 Task: In new connection recomendation choose email frequency weekly.
Action: Mouse moved to (824, 86)
Screenshot: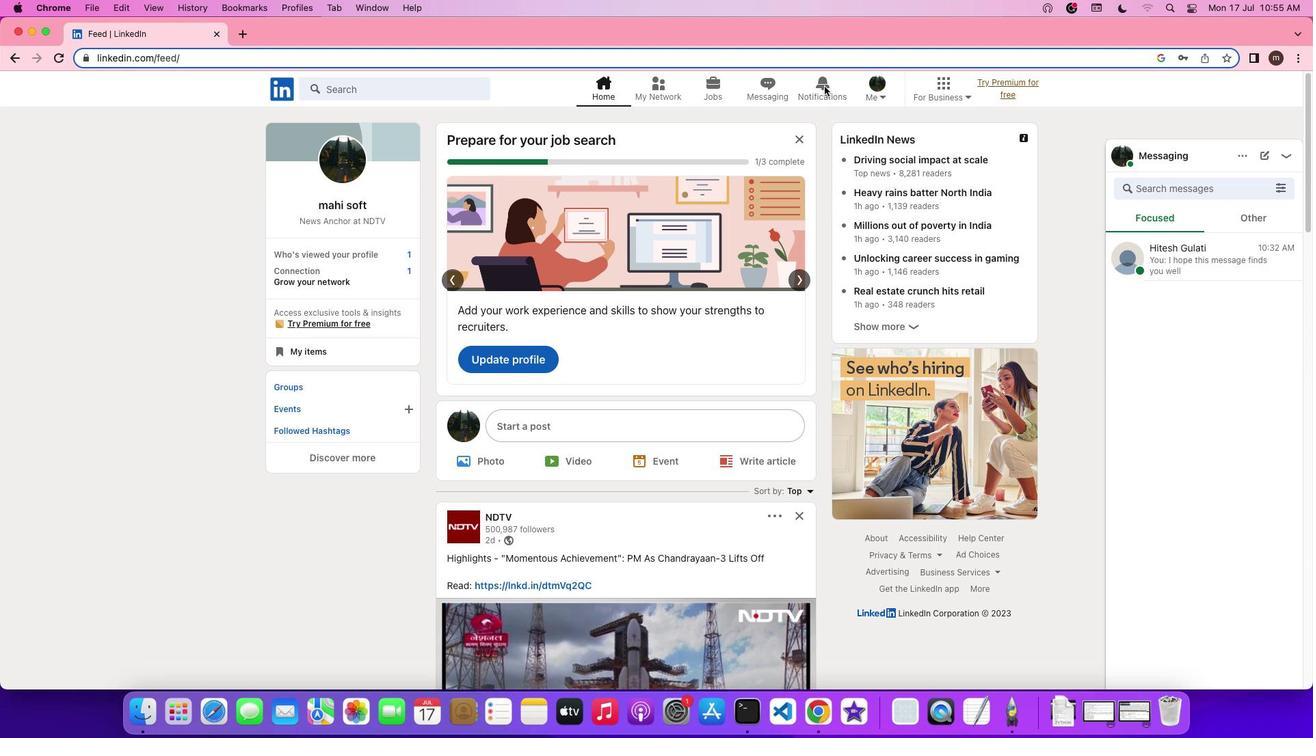 
Action: Mouse pressed left at (824, 86)
Screenshot: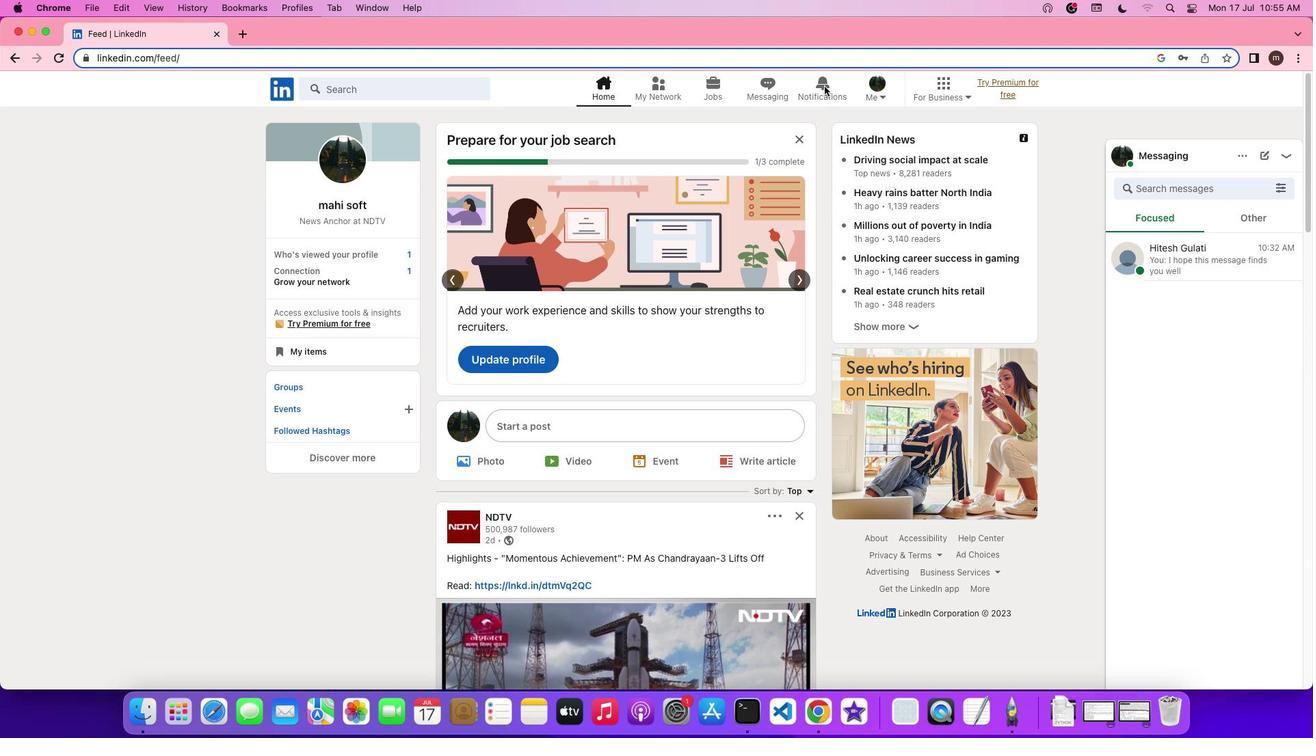 
Action: Mouse pressed left at (824, 86)
Screenshot: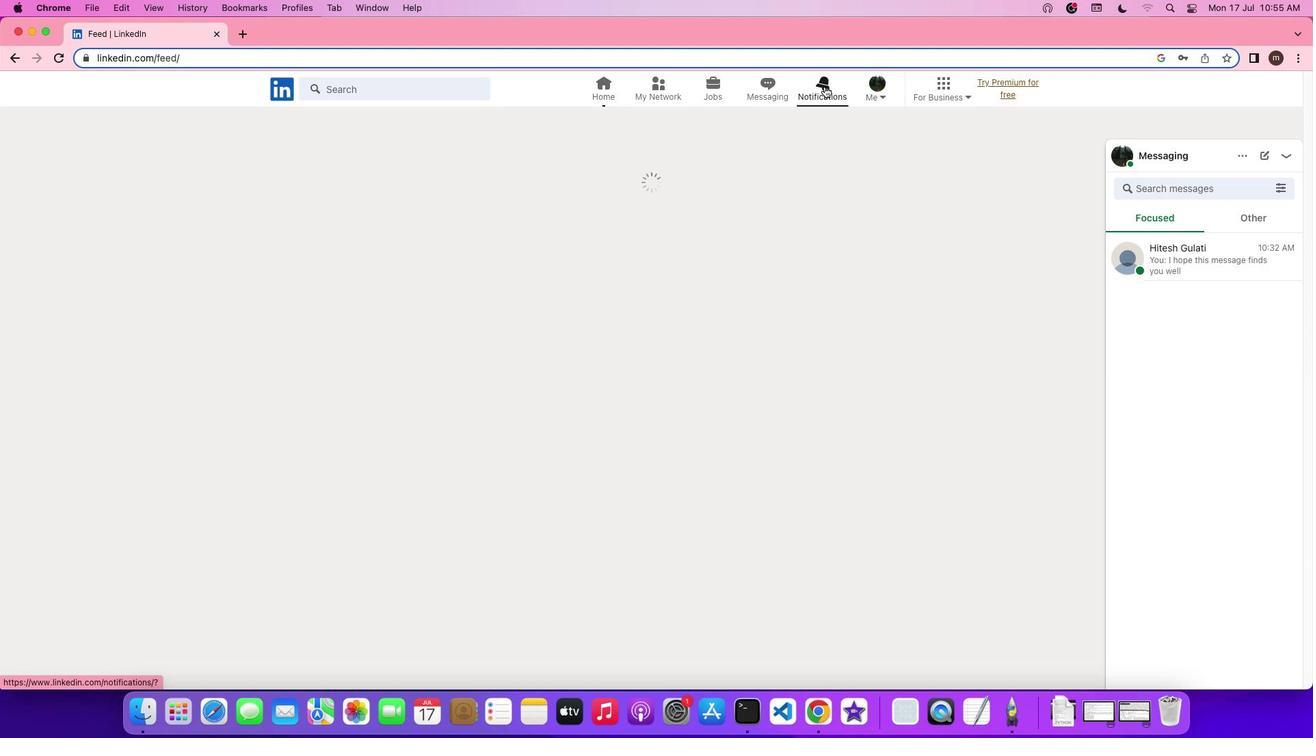 
Action: Mouse moved to (298, 173)
Screenshot: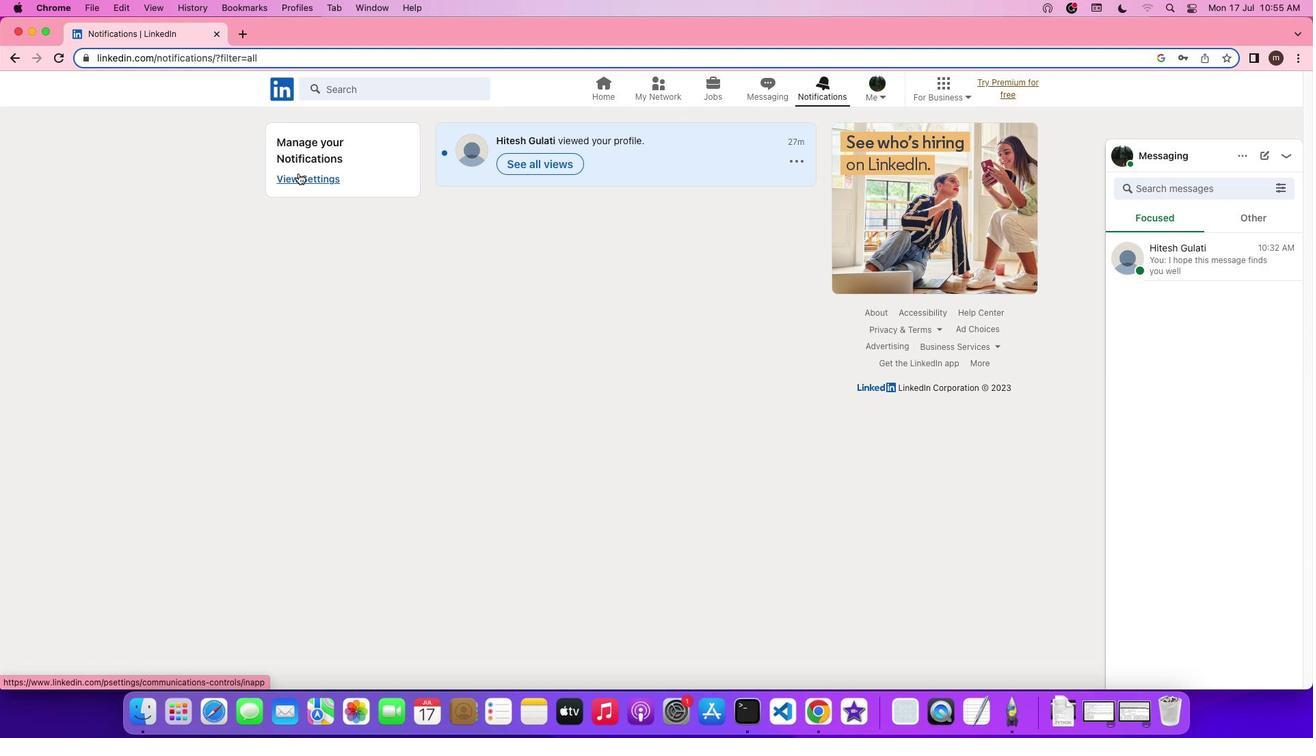 
Action: Mouse pressed left at (298, 173)
Screenshot: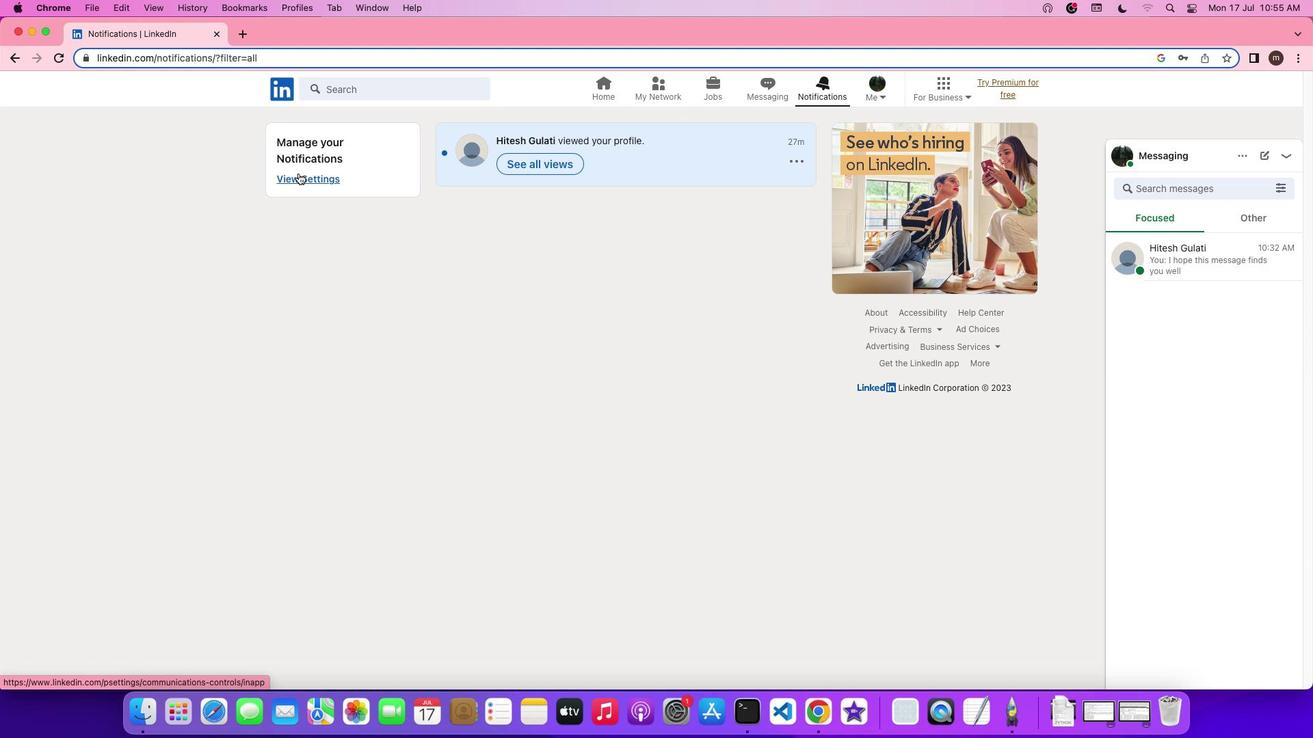 
Action: Mouse moved to (590, 305)
Screenshot: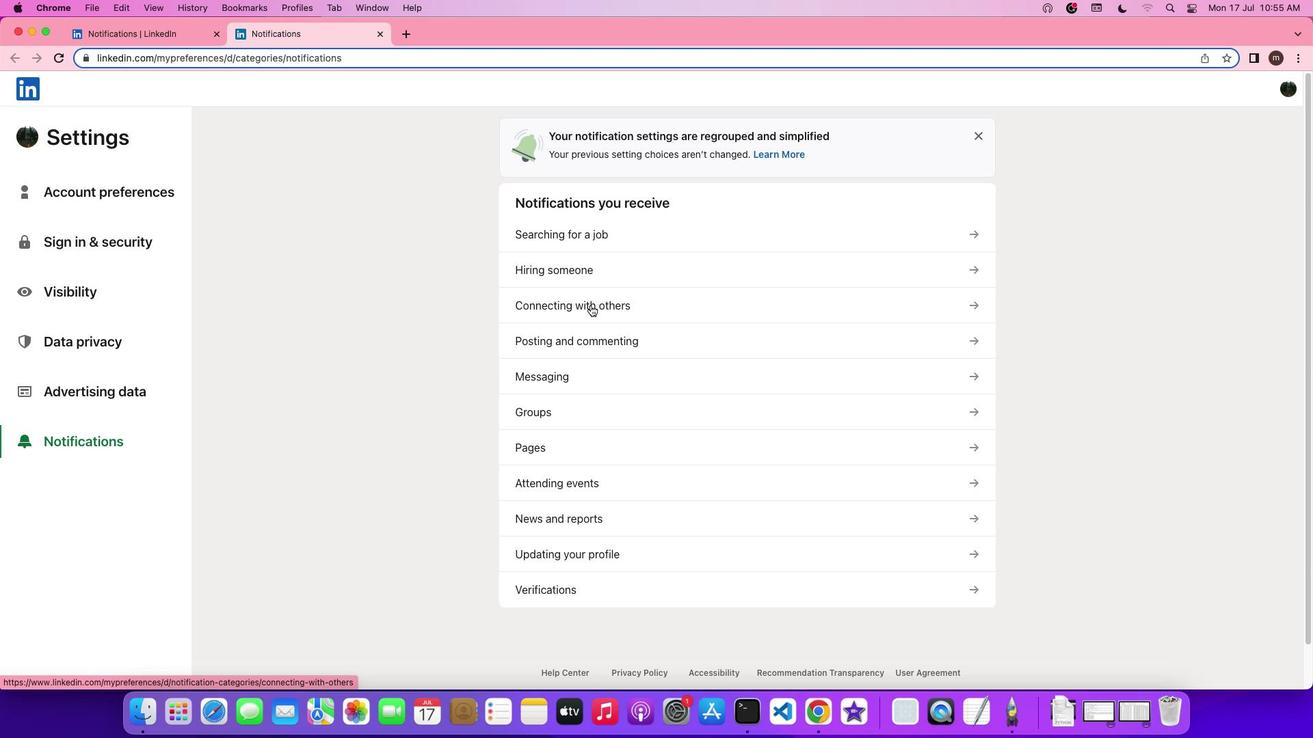 
Action: Mouse pressed left at (590, 305)
Screenshot: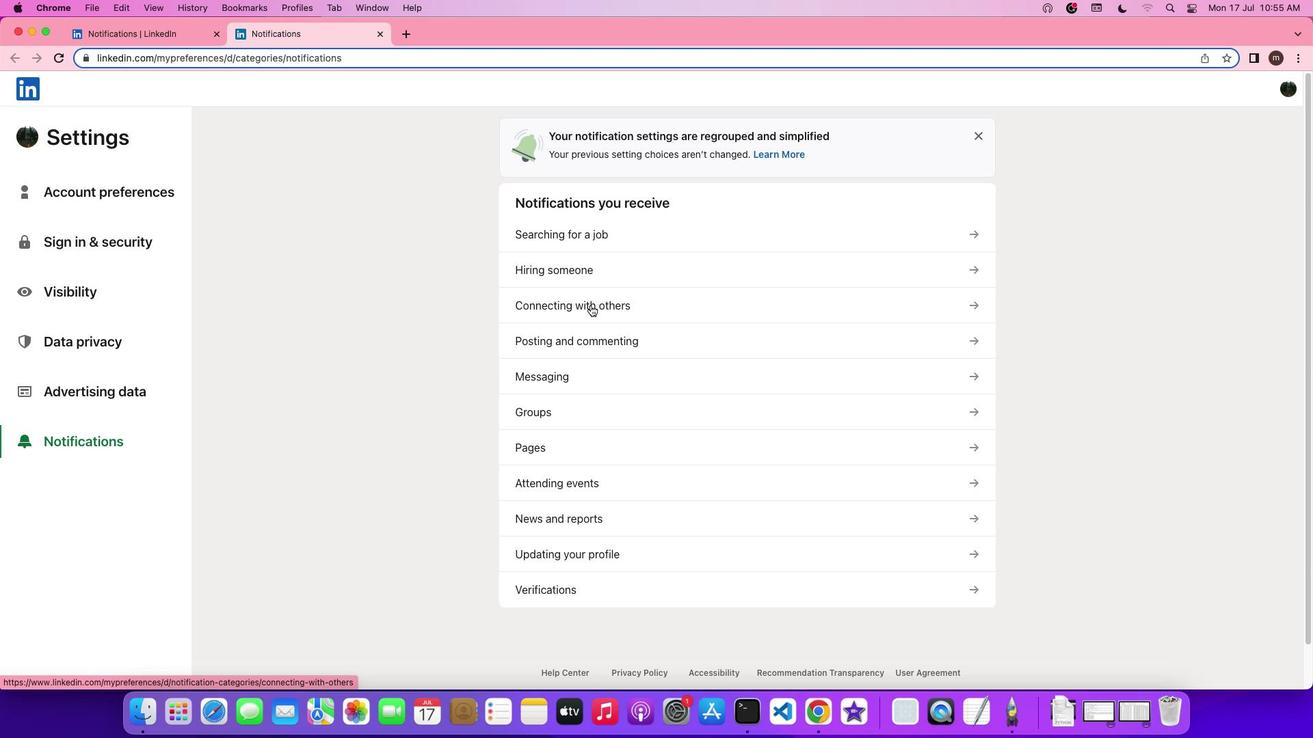 
Action: Mouse moved to (596, 315)
Screenshot: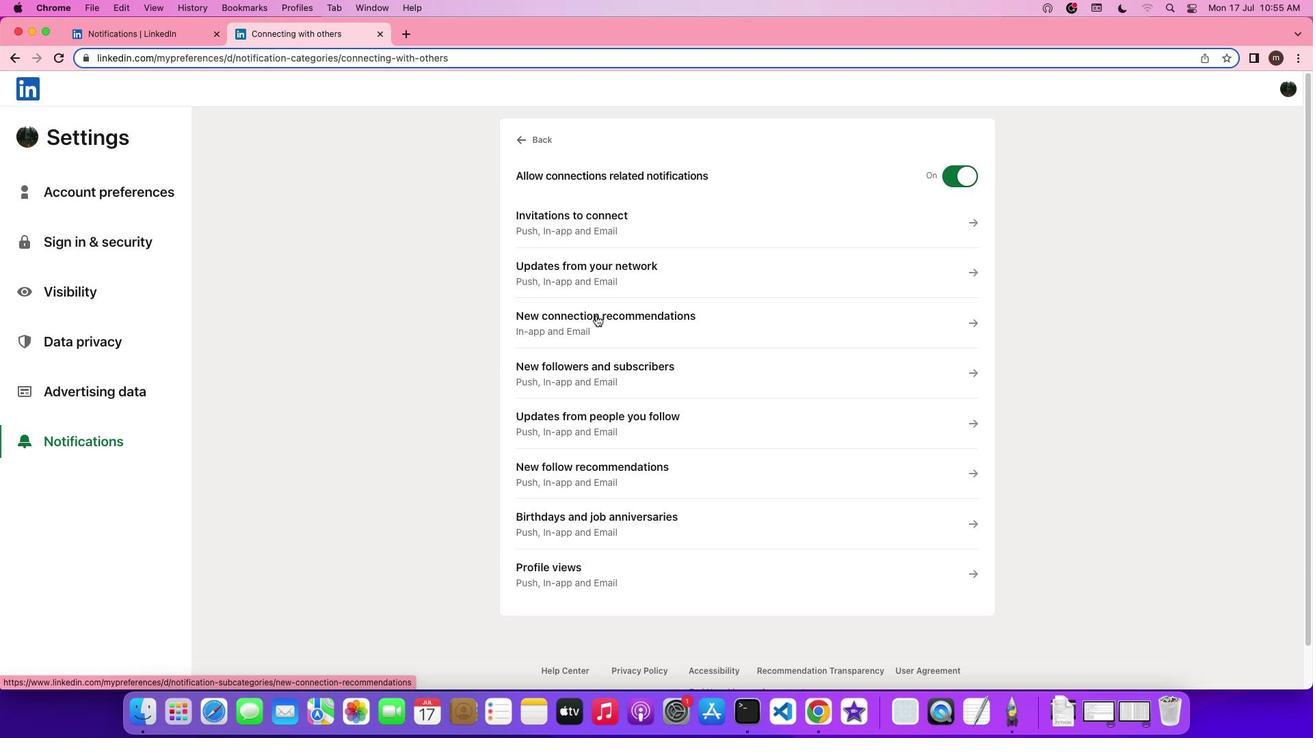 
Action: Mouse pressed left at (596, 315)
Screenshot: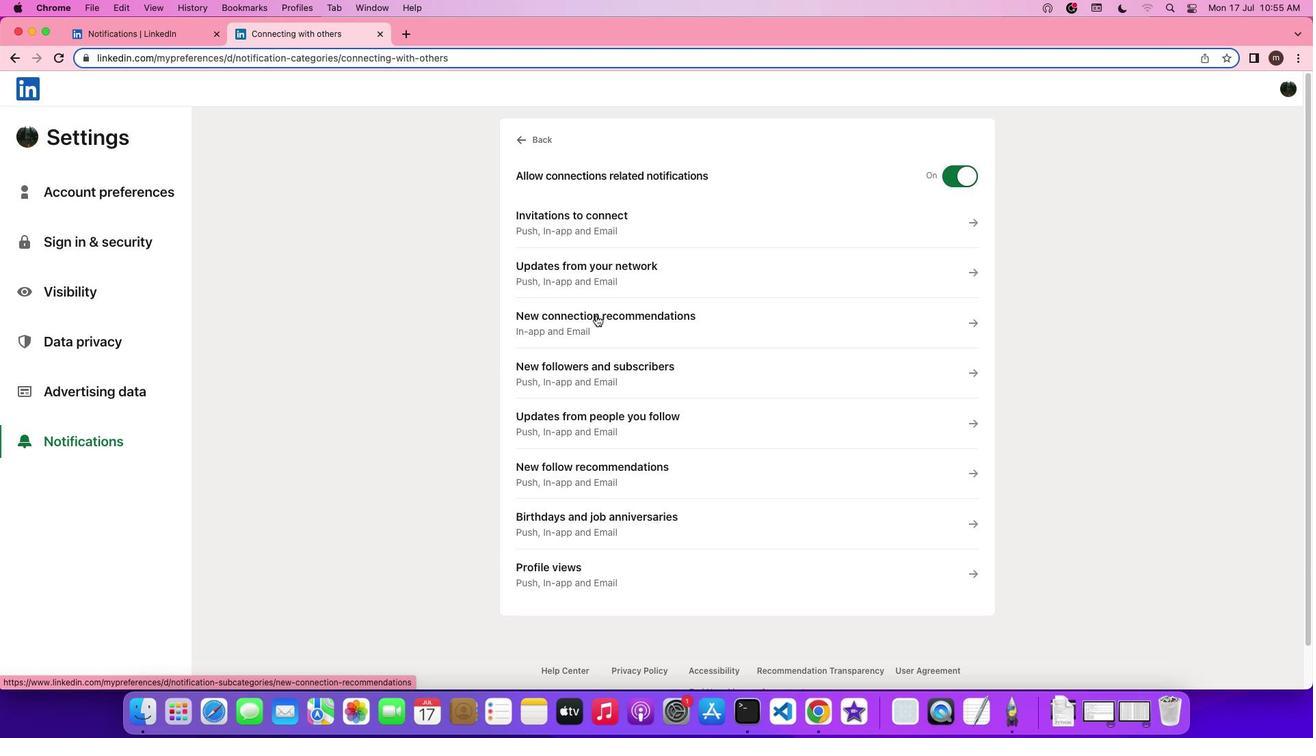 
Action: Mouse moved to (535, 496)
Screenshot: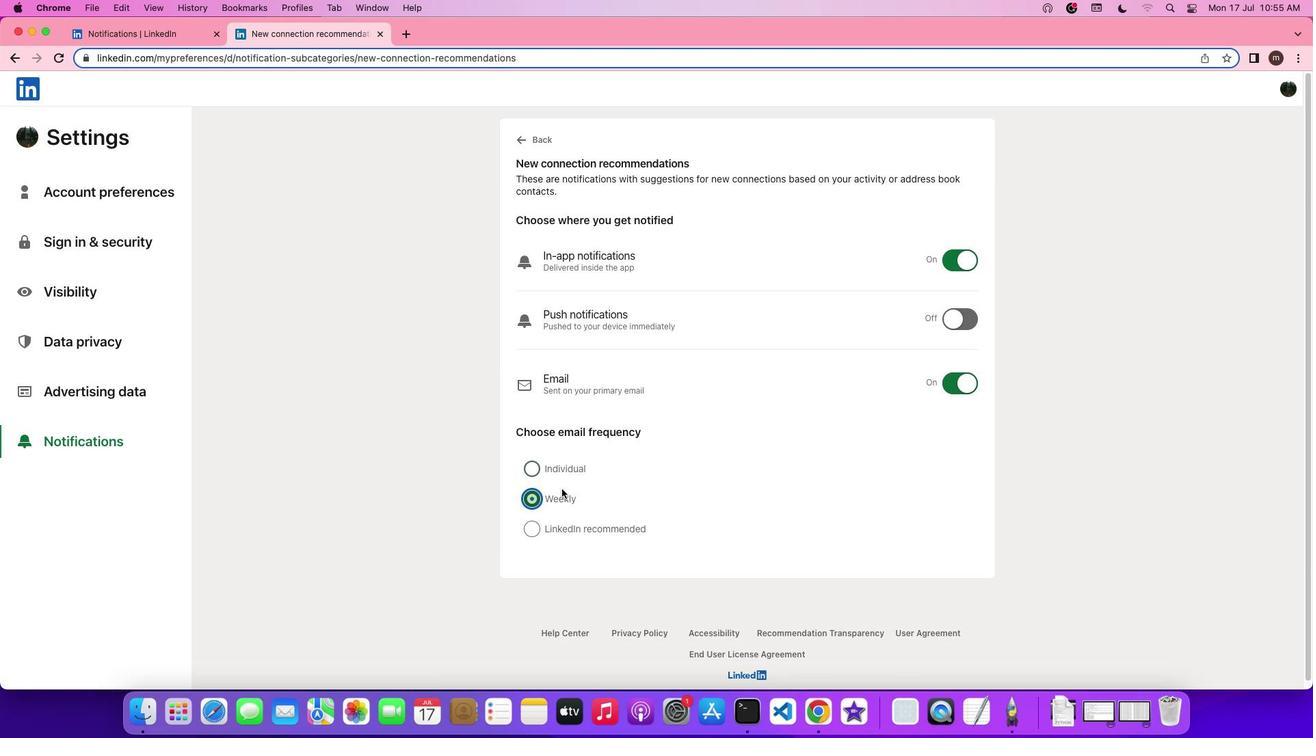 
Action: Mouse pressed left at (535, 496)
Screenshot: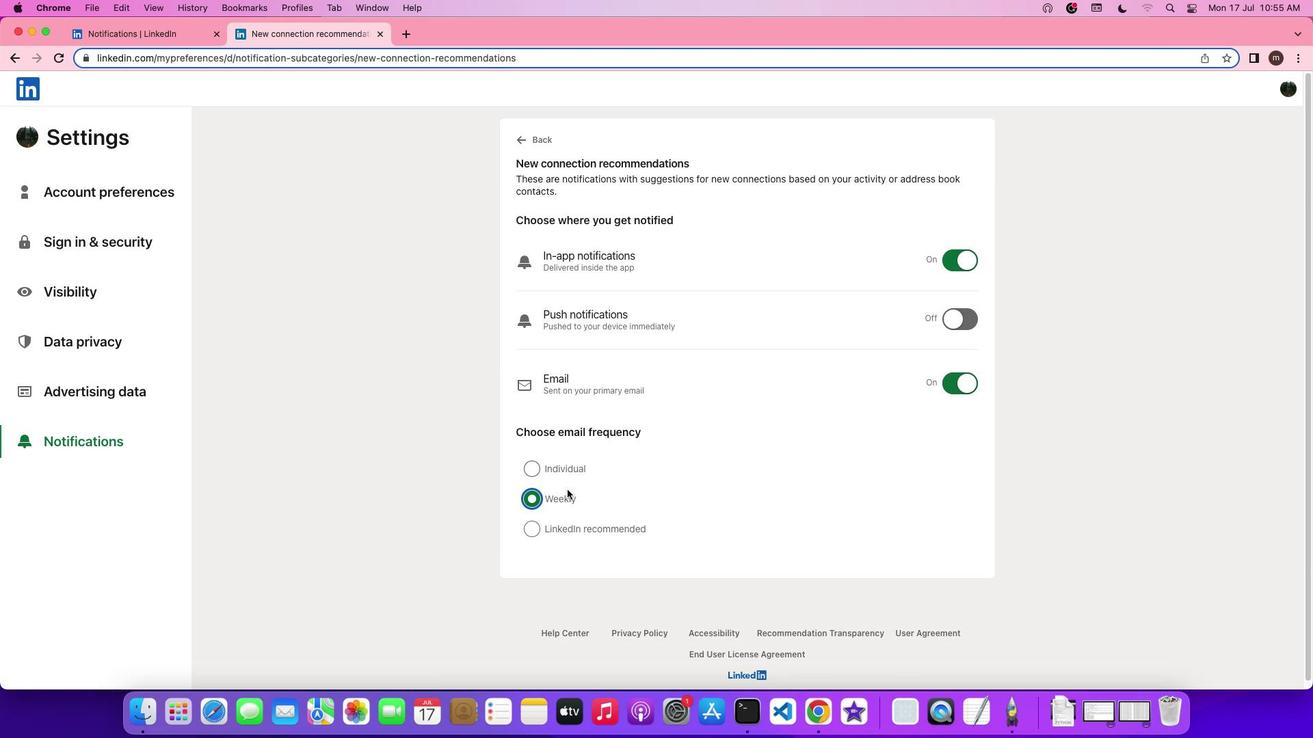
Action: Mouse moved to (610, 491)
Screenshot: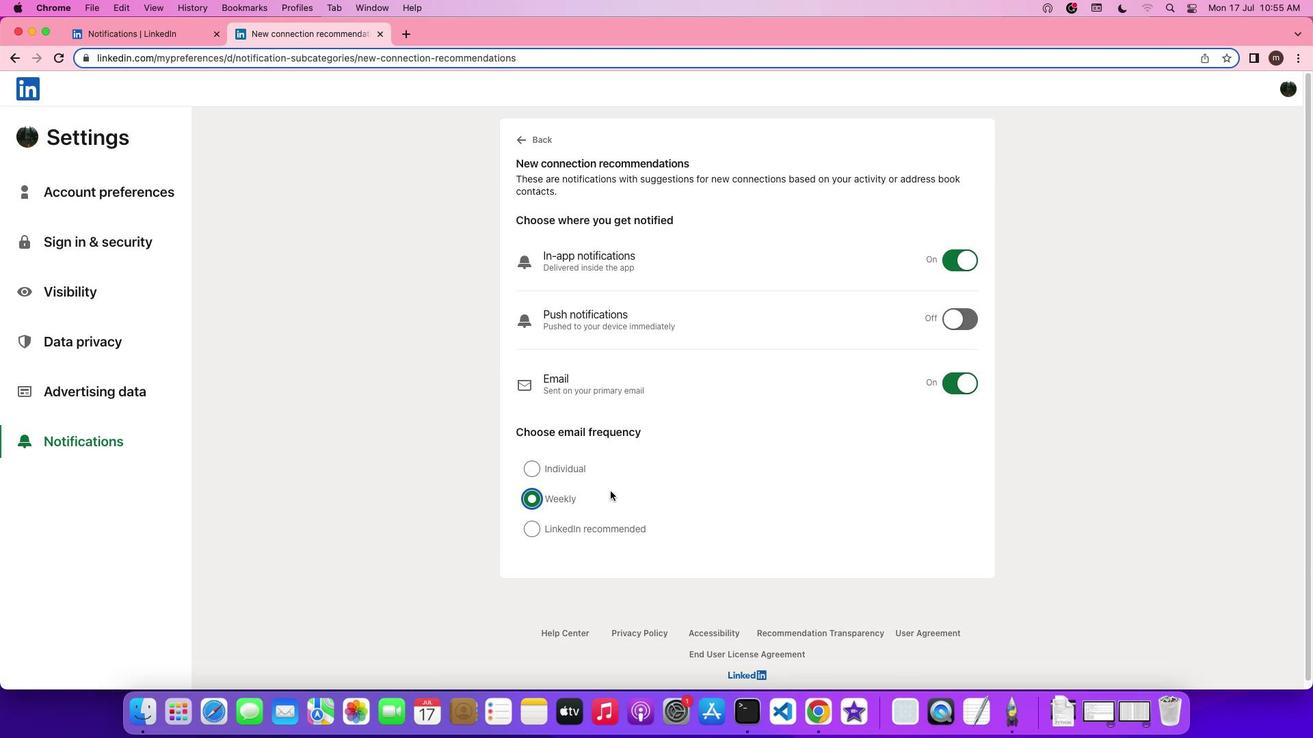 
